 Task: Create a JavaScript function that validates if an input is a valid email address.
Action: Mouse moved to (564, 156)
Screenshot: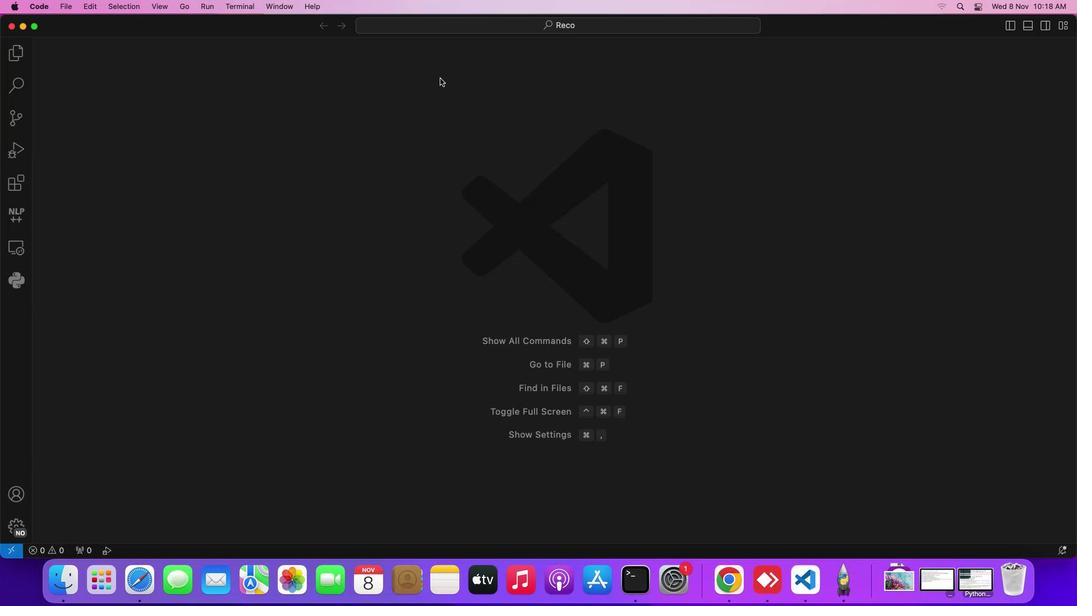 
Action: Mouse pressed left at (564, 156)
Screenshot: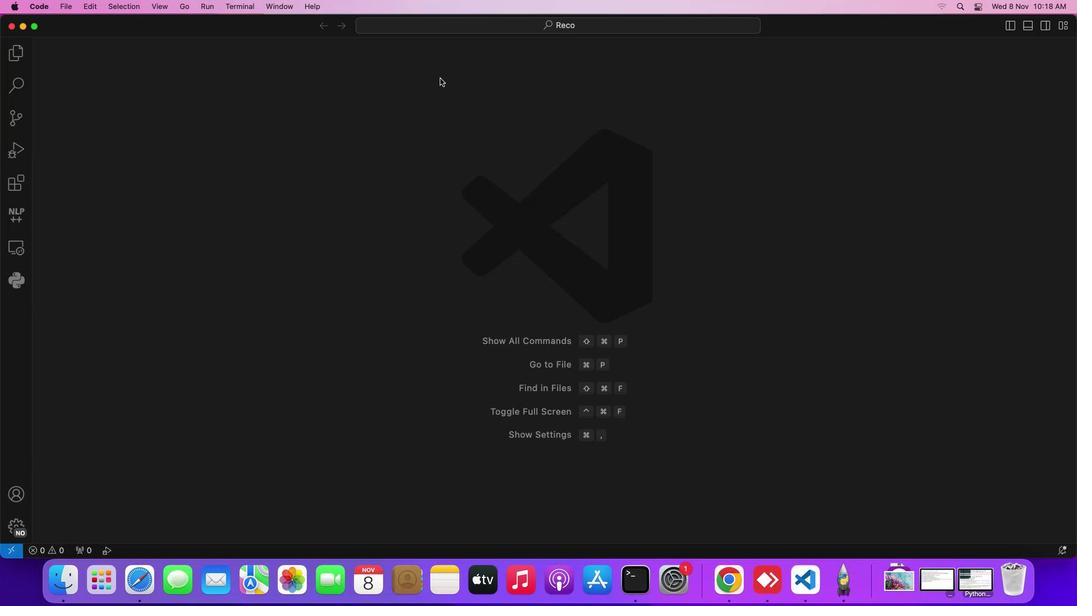 
Action: Mouse moved to (71, 6)
Screenshot: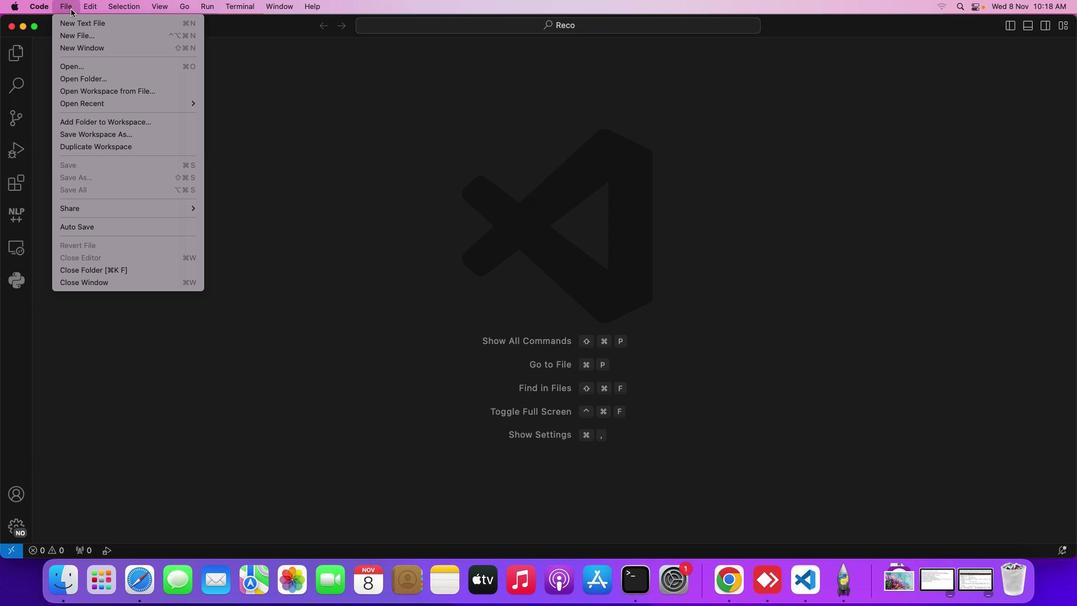 
Action: Mouse pressed left at (71, 6)
Screenshot: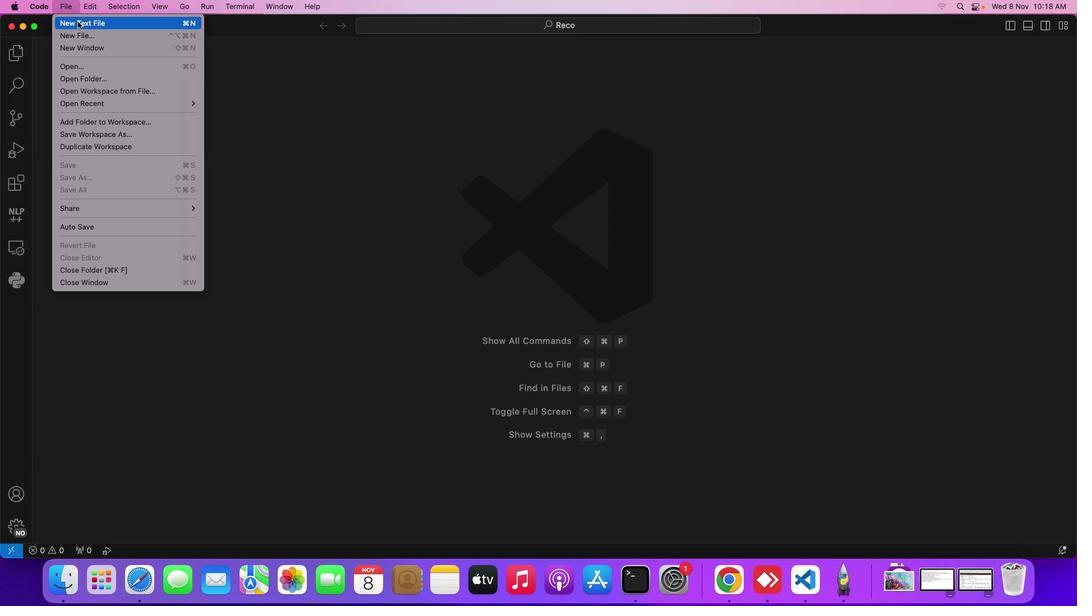 
Action: Mouse moved to (78, 21)
Screenshot: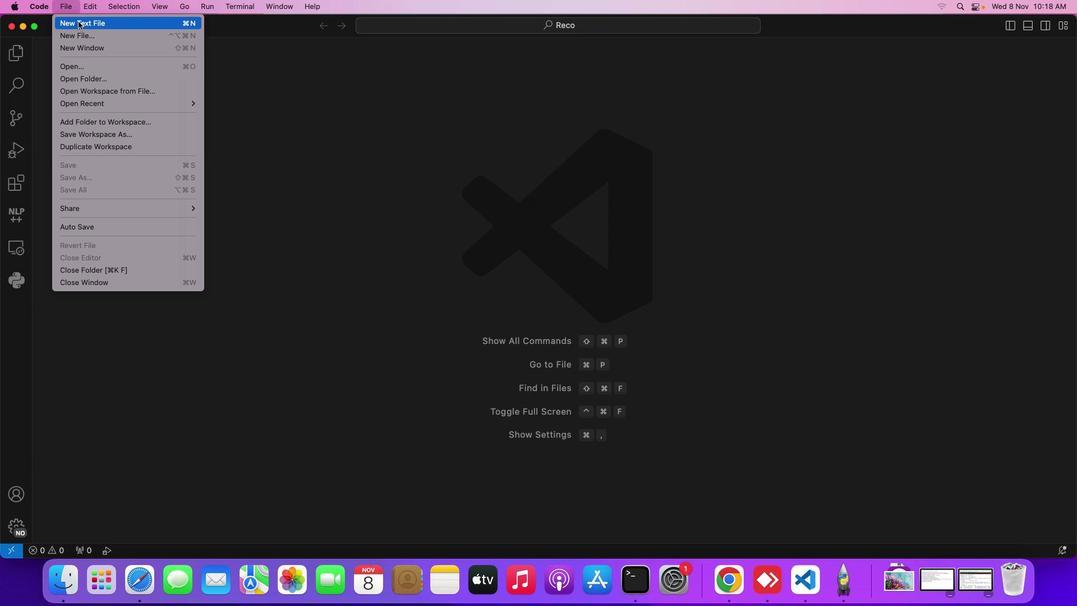 
Action: Mouse pressed left at (78, 21)
Screenshot: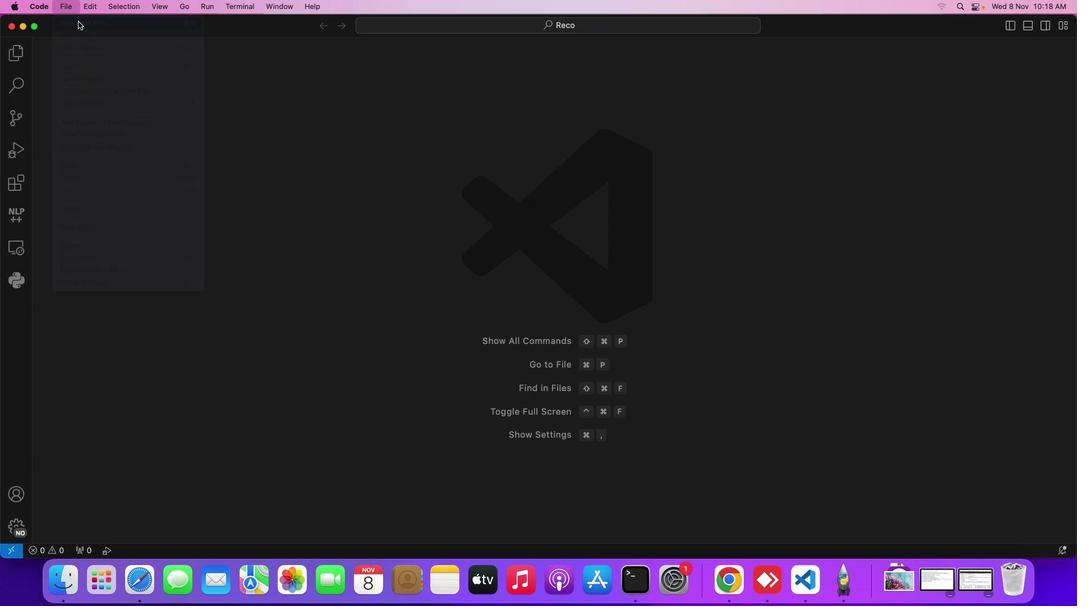 
Action: Mouse moved to (85, 40)
Screenshot: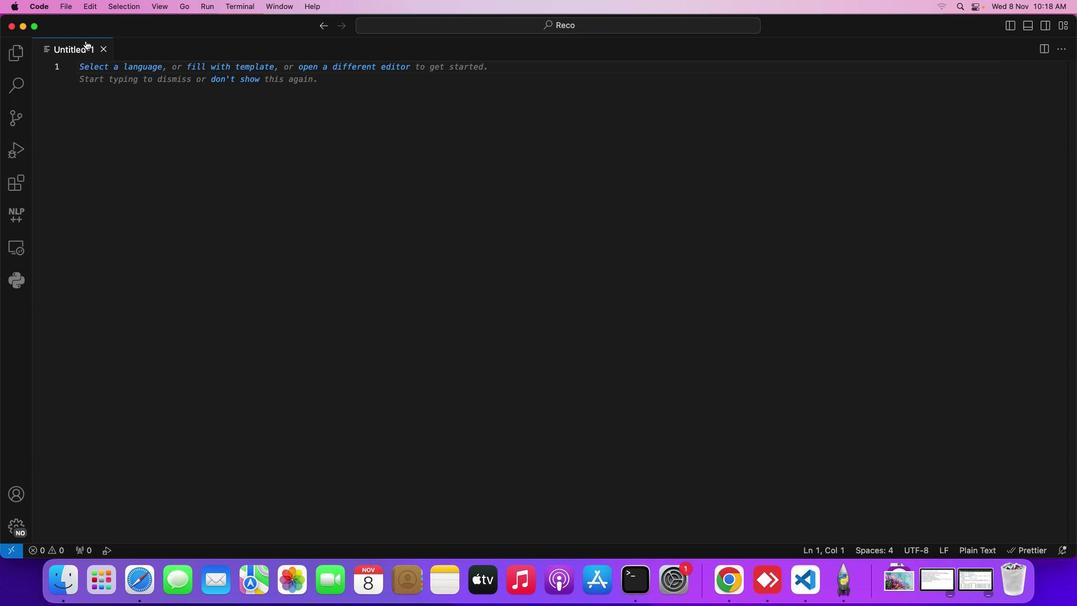 
Action: Key pressed Key.cmd's'
Screenshot: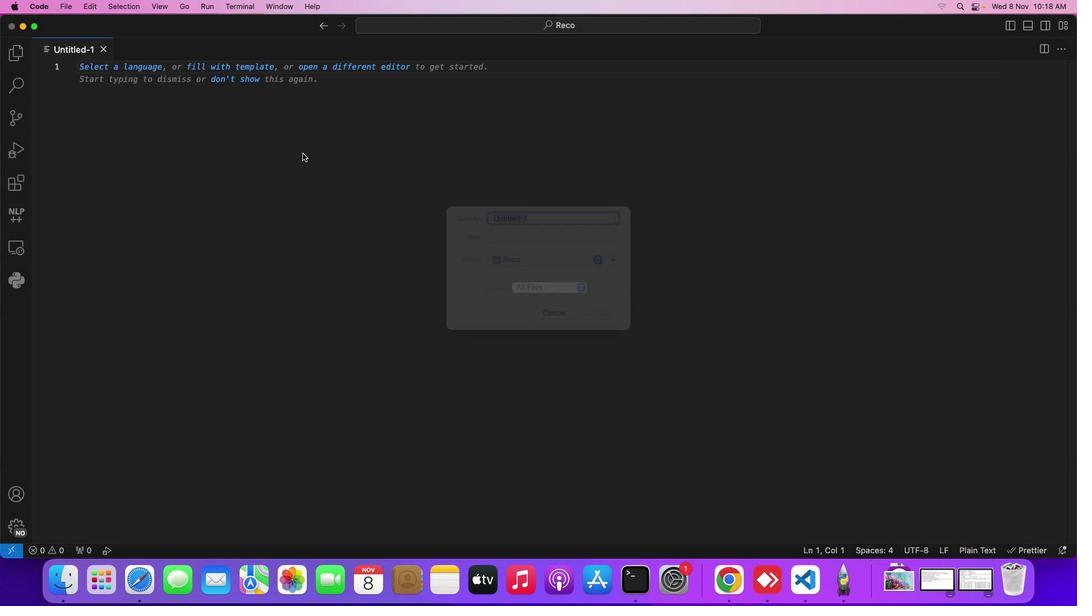 
Action: Mouse moved to (543, 234)
Screenshot: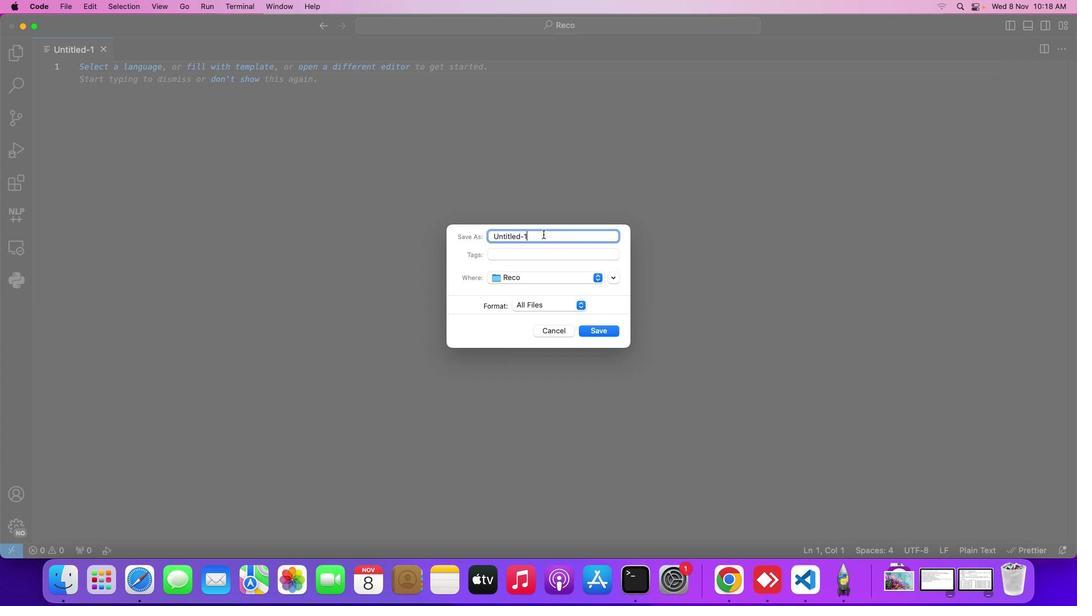
Action: Mouse pressed left at (543, 234)
Screenshot: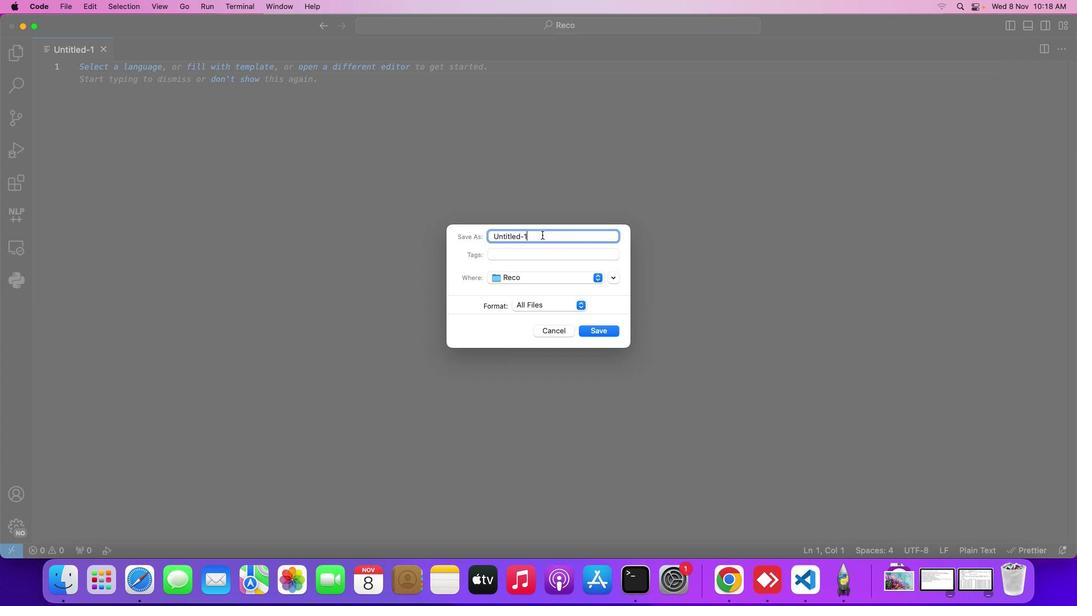 
Action: Mouse moved to (542, 234)
Screenshot: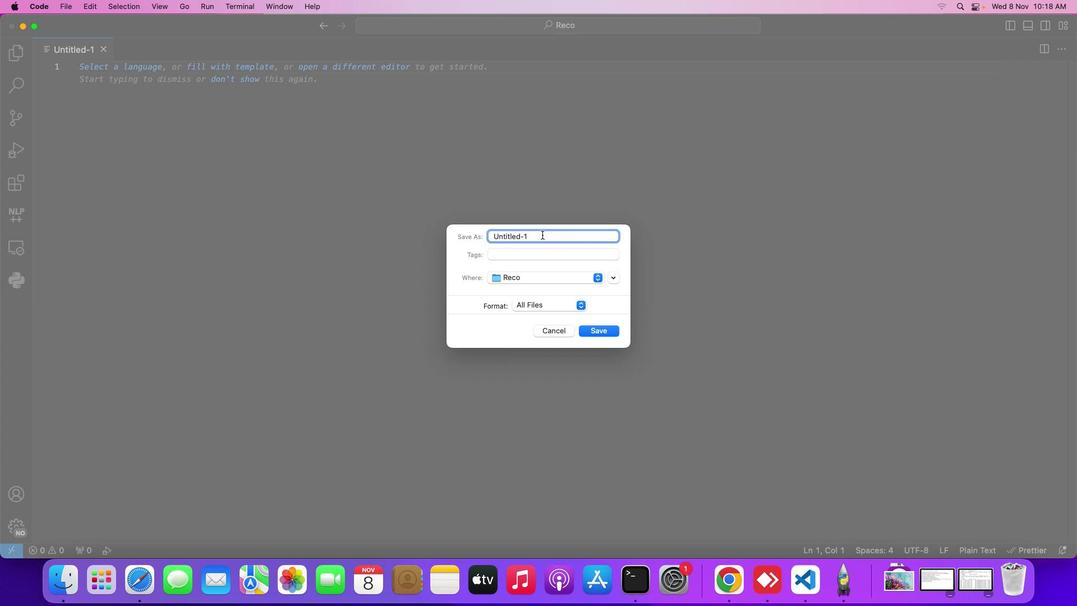 
Action: Key pressed Key.backspaceKey.backspaceKey.backspaceKey.backspace
Screenshot: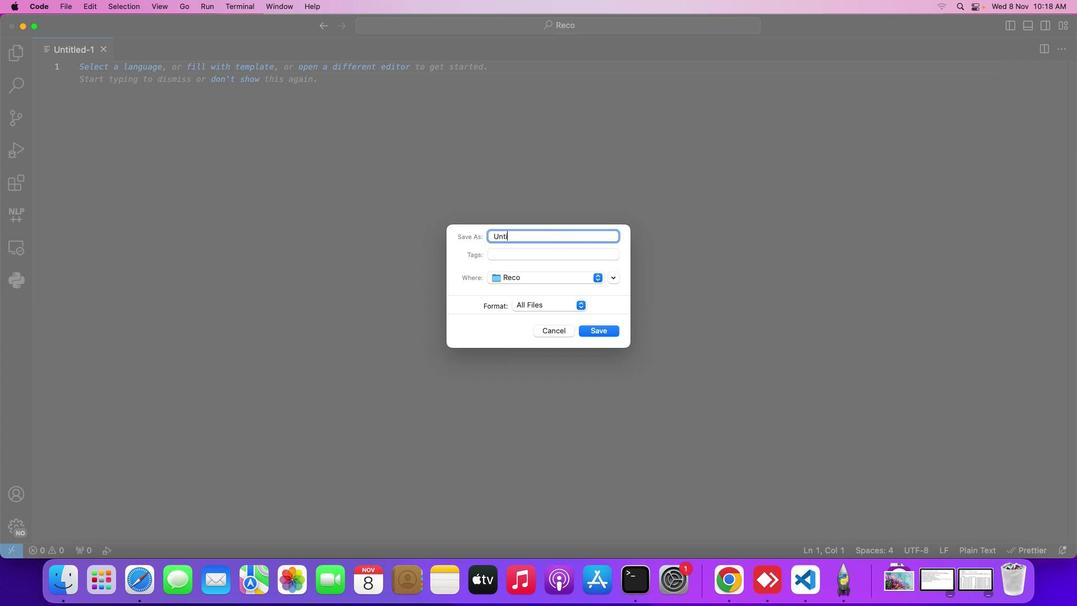 
Action: Mouse moved to (542, 234)
Screenshot: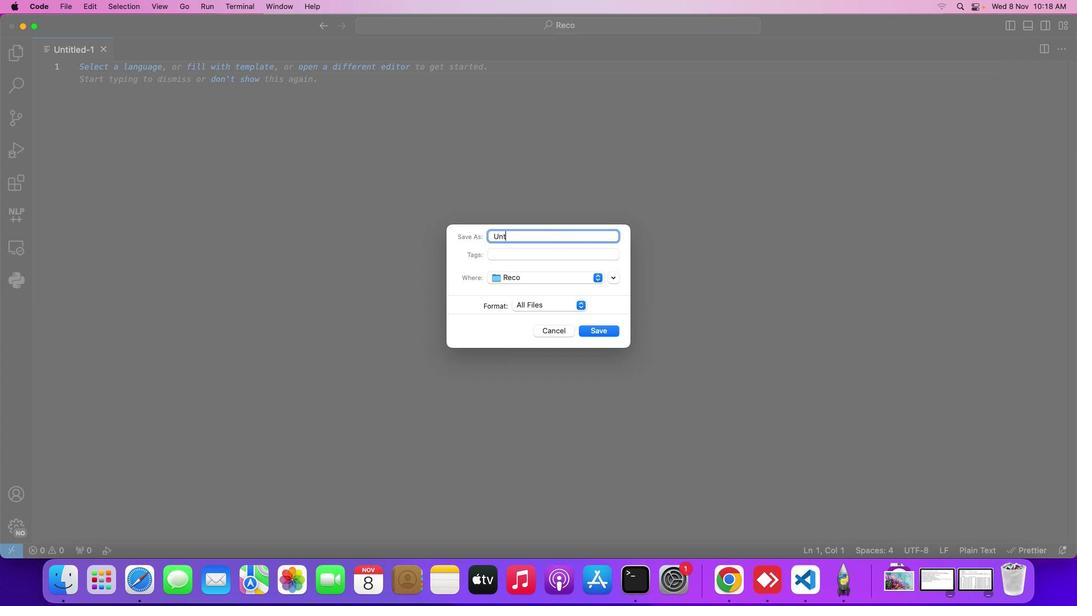 
Action: Key pressed Key.backspaceKey.backspaceKey.backspaceKey.backspaceKey.backspaceKey.backspaceKey.backspaceKey.shift_r'E''m''a''i''l'Key.shift_r'A''d''d''.''j''s'Key.enter'f'Key.backspace'/''/'Key.shift_r'F''u'Key.backspaceKey.backspaceKey.spaceKey.shift_r'F''u''n''c''t''i''o''n'Key.space't''o'Key.space'v''a''l''i''d''a''t''e'Key.space'e'Key.backspace'a''n'Key.space'e''m''a''i''l'Key.space'a''d''d''r''e''s''s'Key.enter'f''u''n''c''t''i''o''n'Key.space'v''a''l''i''d''a''t''e'Key.shift_r'E''m''a''i''l'Key.spaceKey.backspaceKey.shift_r'(''e''m''a''i''l'Key.spaceKey.backspaceKey.rightKey.spaceKey.shift_r'{'Key.enter'f'Key.backspace'/''/'Key.space'r'Key.spaceKey.backspaceKey.backspaceKey.shift_r'R''e''g''u''k''a'Key.backspaceKey.backspaceKey.backspace'u''l''a''r'Key.space'e''x''a'Key.backspace'p''r''e''s''s''i''o''n'Key.space'f''o''r'Key.space'a'Key.space'v''a''l''i''d'Key.space'e''m''a''i''l'Key.space'a''d''d''r''e''s''s'Key.backspaceKey.enter'/''/'Key.space'r'Key.backspaceKey.shift_r'T''h''i''s'Key.space'e'Key.backspace'r''e''g''u''l''a''r'Key.space'r''e'Key.backspaceKey.backspace'e''x''p''r''e''s''s''i''o''n'Key.space'c''h''e''c''k'Key.space't'Key.backspace'f''o''r'Key.space'a'Key.space'c''o''m''m'Key.backspace'o''n'Key.backspaceKey.backspace'm''o''o''n'Key.space'p''a''t''t''e''r''n'Key.space'o''f'Key.space'v''a''l''i''d'Key.space'e''m''a''i''l'Key.space'a''d''d''r''e''s''s''e''s''.'Key.enter'/''/'Key.space'i'Key.backspaceKey.shift_r'I''T'Key.space'a'Key.backspaceKey.backspaceKey.backspace't'Key.space'a''l''l''l'Key.backspace'o''w'Key.space'l''e''t''t''e''r''s'Key.spaceKey.backspace','Key.space'n''u''m''b''e''r''s'Key.spaceKey.backspace','Key.space'd''o''t''s'','Key.space'u''n''d''e''r''s''c''o''r''e''s'','Key.space'a''n''d'Key.space'h''y''p''h''e''n''s'Key.space'i''n'Key.space't''h''e'Key.space'u''s''e''r''n''a''m''e'Key.space'p''a''r''t'','Key.enter'/''/'Key.space'f''o''l''l''o''w'Key.spaceKey.backspace'e''d'Key.space'b''y'Key.space'a''n'Key.spaceKey.shift_r'"'Key.shift_r'@'Key.spaceKey.backspaceKey.downKey.upKey.rightKey.space's''y''m''b''o''l'Key.space'a''n''d'Key.space't''h''e''n'Key.space'a'Key.space'd''o''m''a''i''n'Key.space'p''a''r''t'Key.space'w''i''t''h'Key.space'l''e''t''t''e''r''s'','Key.space'n''u''m''b''e''r''s'','Key.space'd''o''t''s''m'Key.spaceKey.backspaceKey.backspace','Key.space'a''n''d'Key.space'j'Key.backspace'h''y''p''h''e''n''s''.'Key.enter'/''/'Key.space'f''i''n''a''l''l''a''y'Key.spaceKey.backspace','Key.space'i''t'Key.space'r''e''q''u''i''r''e''s'Key.space'a''t'Key.space'l''e''t''\x05'Key.backspace'a''s''t'Key.space'a'Key.space't''w''o'Key.space'l''e''t''t''e''r''s'Key.space't''o''p''-''l''e''v''e''l'Key.space'd''o''m''a''i''n'Key.spaceKey.shift_r'(''e''.''g'','Key.backspace'.'','Key.spaceKey.shift_r'"''.''c''o''m'Key.shift_r'"'Key.space'o''r'Key.spaceKey.shift_r'"''.''o''r''g'Key.shift_r'"''.'Key.right'.'Key.enter'c''o''n''s''t'Key.space'e''m''a''i''l'Key.spaceKey.backspaceKey.shift_r'P''a''t''t''e''r''n''='Key.backspaceKey.space'='Key.space'/'Key.shift_r'&'Key.backspaceKey.shift_r'^''[''a''-''z'Key.shift_r'A'Key.spaceKey.backspace'-'Key.shift_r'Z''0''-''9''.''-'Key.backspaceKey.shift_r'_''-'']'Key.shift_r'@''d'Key.backspaceKey.backspaceKey.shift_r'+'Key.shift_r'@''[''a''-'Key.shift_r'Z'Key.backspace'z'Key.backspace'a'Key.backspaceKey.shift_r'Z'Key.backspace'z'Key.shift_r'A''-'Key.shift_r'Z''0''-''9''.''-'']'Key.shift_r'+'Key.spaceKey.backspace'\\''.''f'Key.backspace'f'Key.backspace'[''z'Key.backspace'a''-''z'Key.shift_r'A''-'Key.shift_r'Z'']'Key.rightKey.upKey.rightKey.rightKey.rightKey.rightKey.rightKey.rightKey.rightKey.rightKey.rightKey.rightKey.rightKey.rightKey.rightKey.rightKey.rightKey.rightKey.rightKey.rightKey.rightKey.rightKey.rightKey.rightKey.rightKey.rightKey.rightKey.rightKey.rightKey.rightKey.rightKey.rightKey.rightKey.rightKey.rightKey.rightKey.rightKey.rightKey.rightKey.rightKey.rightKey.rightKey.rightKey.rightKey.rightKey.rightKey.rightKey.rightKey.rightKey.rightKey.rightKey.rightKey.rightKey.rightKey.rightKey.rightKey.rightKey.rightKey.rightKey.rightKey.rightKey.rightKey.rightKey.rightKey.rightKey.rightKey.rightKey.rightKey.rightKey.rightKey.shift_r'{''2'',''4'Key.rightKey.shift_r'$''/'';'Key.enterKey.enter'/''/'Key.spaceKey.shift_r'U''s''e'Key.space't''h''e'Key.space't''e''s''t'Key.shift_r'('')'Key.space'm''e''t''h''o''d'Key.space't''o'Key.space'c''h''e''c''k'Key.space'i''f'Key.space't''h''e'Key.space'e''m''a''i''l'Key.space'm''a''t''c''h''e''s'Key.space't''h''e'Key.space'p''a''t''t''e''r''n'Key.enter'/''/'Key.spaceKey.shift_r'T''h''e'Key.space't''e''s''t'Key.shift_r'('')'Key.space'm''e''t''h''o''d'Key.space'c''h''e''c''e'Key.backspace'k''s'Key.space'i''f'Key.space't''h''e'Key.space'p''r''o''v''i''d''e''d'Key.space'e''m''a''i''l'Key.space's''t''r''i''n''g'Key.space'm''a''c''t'Key.backspaceKey.backspace't''c''h''e''s'Key.space't''h''e'Key.space'r''e''g''u''l''a''r'Key.space'e''x''p''r''e''s''s''i''o''n'Key.space'p''a''t''t''e''r''n''.'Key.enter'/''/'Key.spaceKey.shift_r'I''f'Key.space'i''t'Key.space'm''a''t''c''h''e''s'','Key.space'i''t'Key.space'r''e''t''u''n'Key.backspace'r''n'Key.space't''r''u''e'Key.shift_r';'Key.space'o''t''h''e''r''w''i''t''s'Key.backspaceKey.backspace's''e'Key.spaceKey.backspace','Key.space'i''t'Key.space'r''e''t''u''r''n''s'Key.space'f''a''l''s''e''.'Key.enter'r''e''t''u''r''n'Key.space'e''m''a''i''l'Key.shift_r'P''a''t''t''e''r''n'Key.spaceKey.backspace'.''t''e''s''t'Key.shift_r'(''e''m''a''i''l'Key.right';'Key.downKey.enterKey.enter'/''/'Key.spaceKey.shift_r'E''x''a''m''p''l''e'Key.space'u''s''a''g''e'Key.enter'c''o''n''s''t'Key.space'e''m''a''i''l'Key.space'='Key.shift_r'"'Key.backspaceKey.spaceKey.shift_r'"''e''m'Key.backspace'x''a''m''o'Key.backspace'p''l''e'Key.shift_r'@''g''m''a''i''l''.''c''o''m'Key.right';'Key.enter'i''f'Key.shift_r'(''v''a''l''i''d''a''t''e'Key.shift_r'E''a''m''i''l'Key.backspace'l'Key.shift_r'(''e''m''a''i''l'Key.shift_rKey.rightKey.rightKey.spaceKey.shift_r'{'Key.enter's'Key.backspace'c''o''n''s''o''l''e''.''l''o''g'Key.spaceKey.backspaceKey.shift_r'('Key.shift_r'"'Key.shift_r'V''a''l''i''d'Key.space'e''m''a''i''l'Key.space'a''d''d''r''e''s''s'Key.rightKey.right';'Key.enter'e''s'Key.backspaceKey.backspaceKey.spaceKey.backspaceKey.shift_r'}'Key.enterKey.spaceKey.backspaceKey.backspaceKey.backspaceKey.spaceKey.spaceKey.spaceKey.backspaceKey.backspaceKey.down'e'Key.backspaceKey.space'e''l''s''e'Key.spaceKey.shift_r'{'Key.enter'f''='Key.backspaceKey.backspace'c''o''n''s''o''l''e''.''l''o''g'Key.shift_r'('Key.shift_r'"'Key.shift_r'I''n''v''a''l''i''d'Key.space'e''m''a''i''l'Key.space'a''d''d''r''e''s''s'Key.rightKey.right';'Key.upKey.upKey.upKey.leftKey.leftKey.leftKey.leftKey.leftKey.leftKey.leftKey.leftKey.leftKey.leftKey.leftKey.leftKey.leftKey.leftKey.leftKey.leftKey.leftKey.leftKey.leftKey.leftKey.leftKey.leftKey.leftKey.rightKey.rightKey.rightKey.rightKey.rightKey.rightKey.rightKey.rightKey.upKey.downKey.rightKey.rightKey.rightKey.rightKey.rightKey.backspaceKey.backspaceKey.backspaceKey.backspace'm''a''i''l'Key.downKey.cmd's'
Screenshot: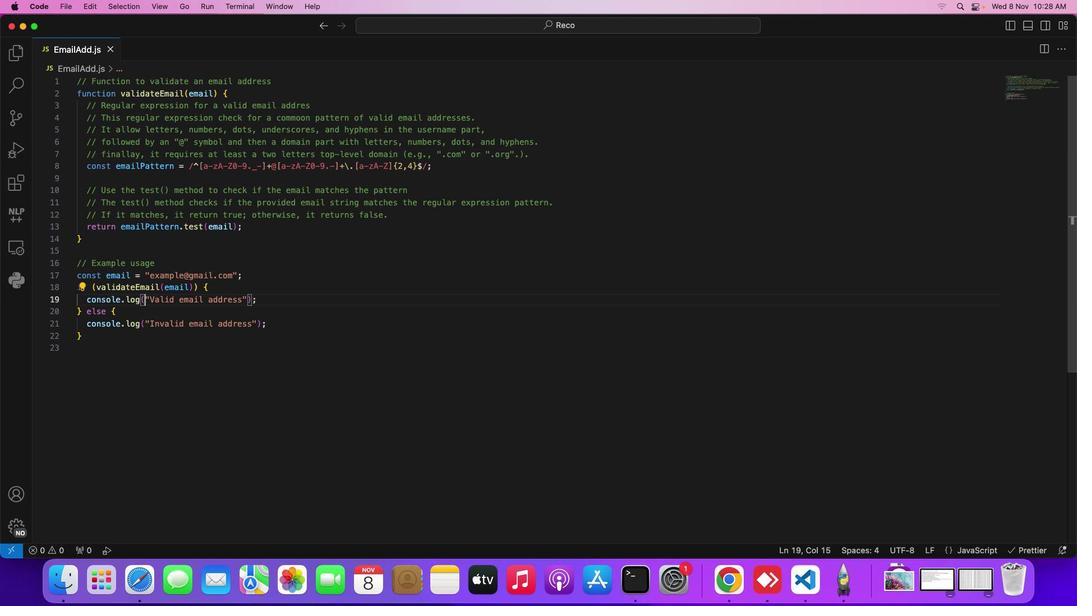 
Action: Mouse moved to (203, 5)
Screenshot: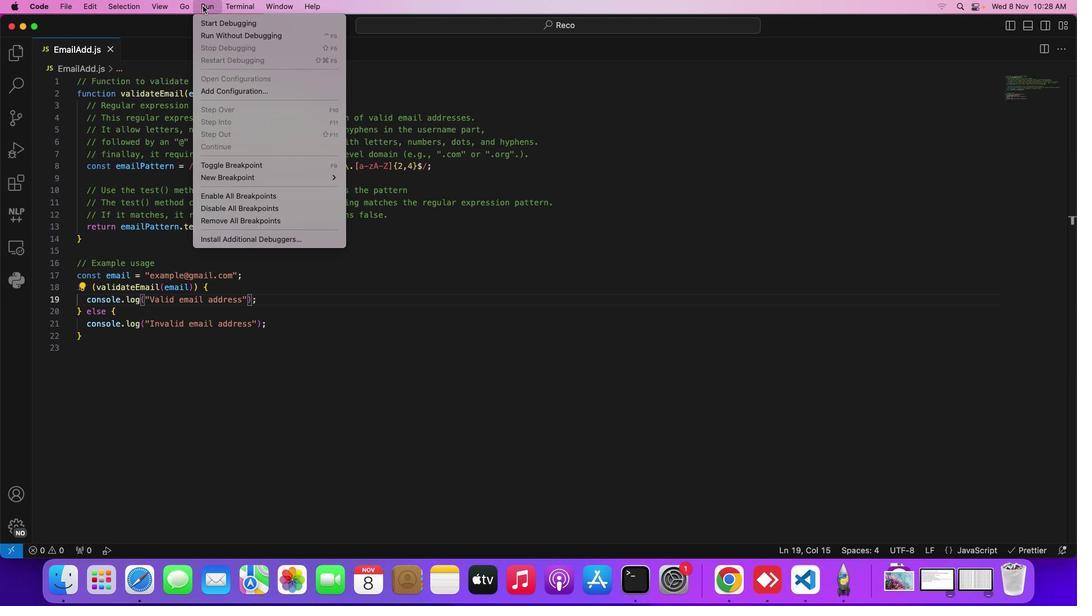 
Action: Mouse pressed left at (203, 5)
Screenshot: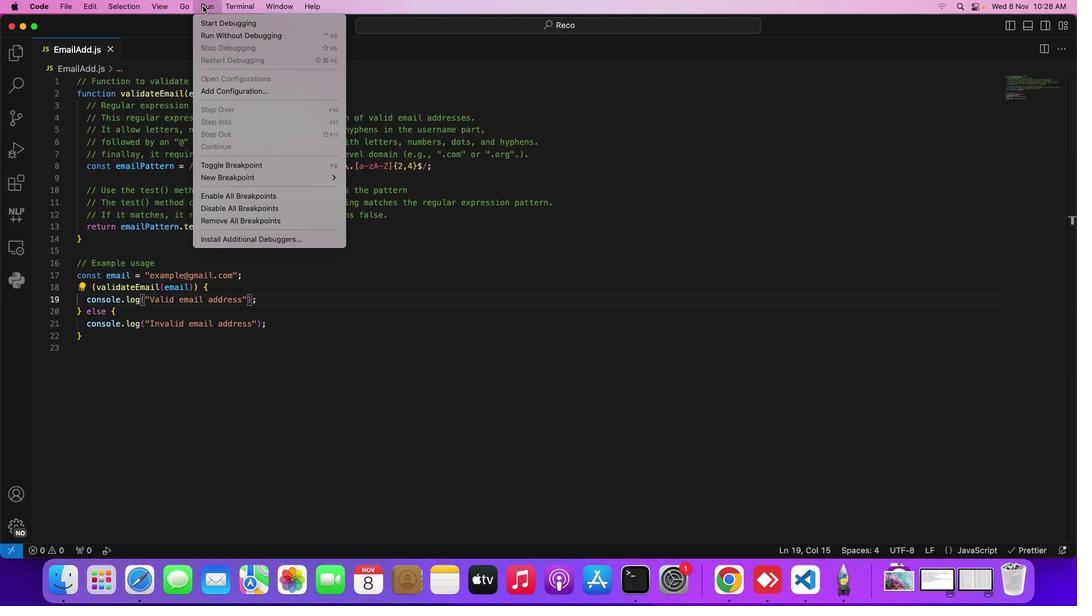 
Action: Mouse moved to (256, 23)
Screenshot: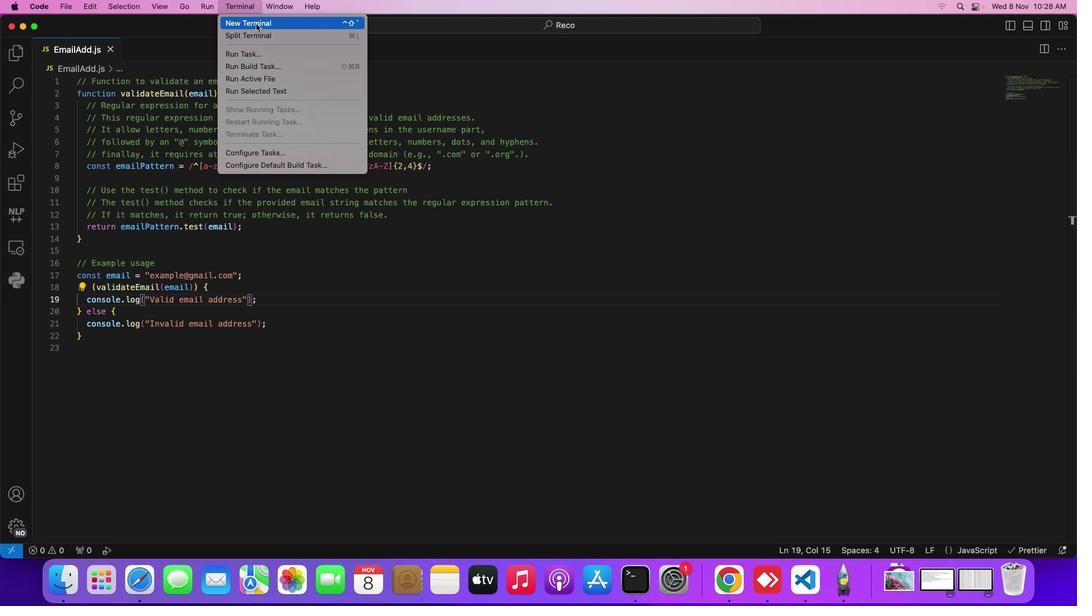 
Action: Mouse pressed left at (256, 23)
Screenshot: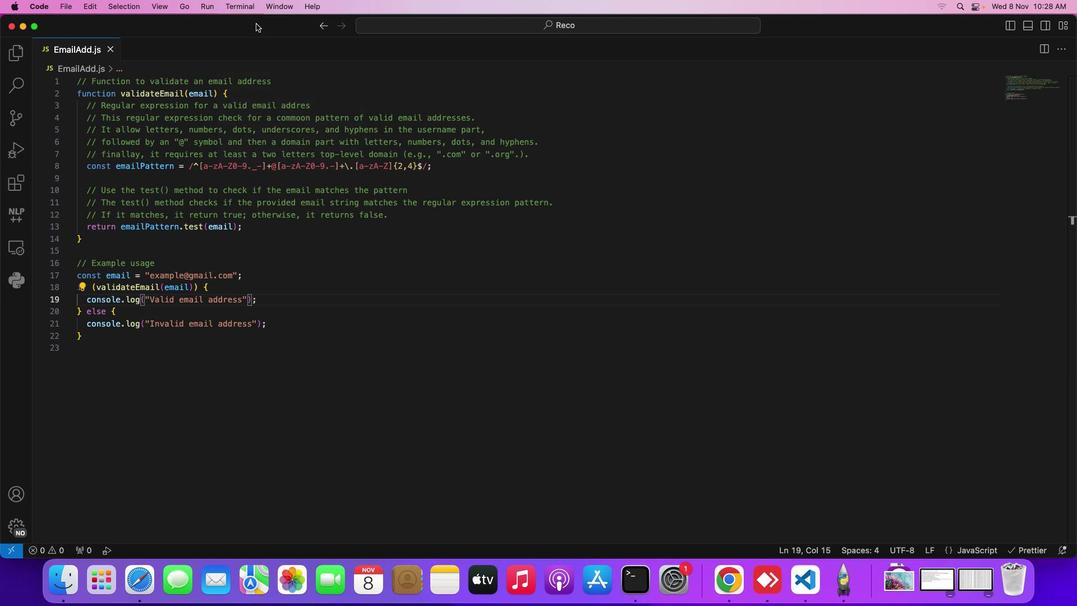 
Action: Mouse moved to (1027, 318)
Screenshot: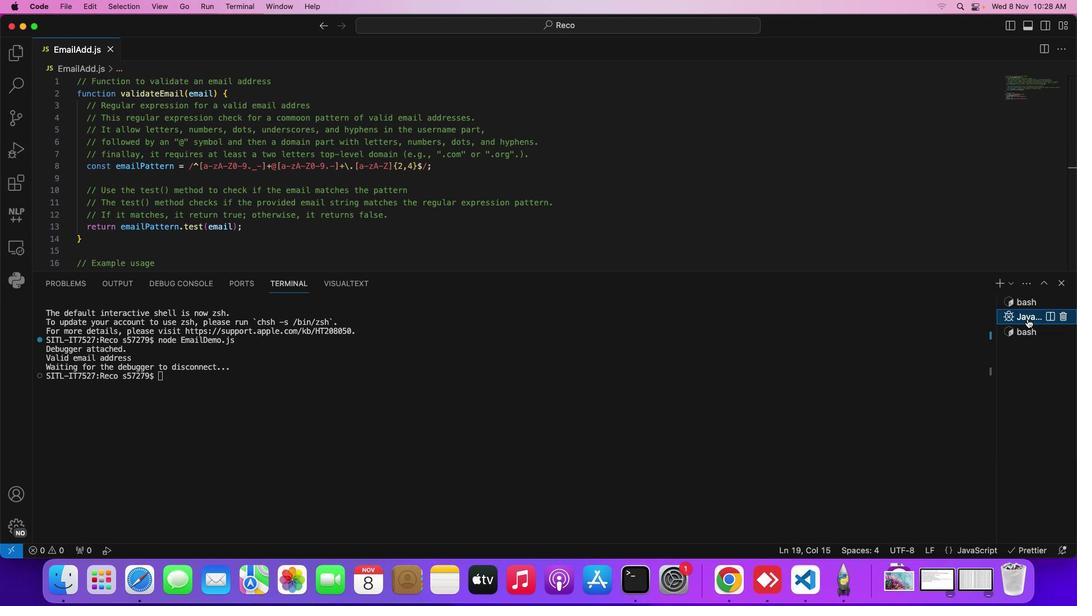 
Action: Mouse pressed left at (1027, 318)
Screenshot: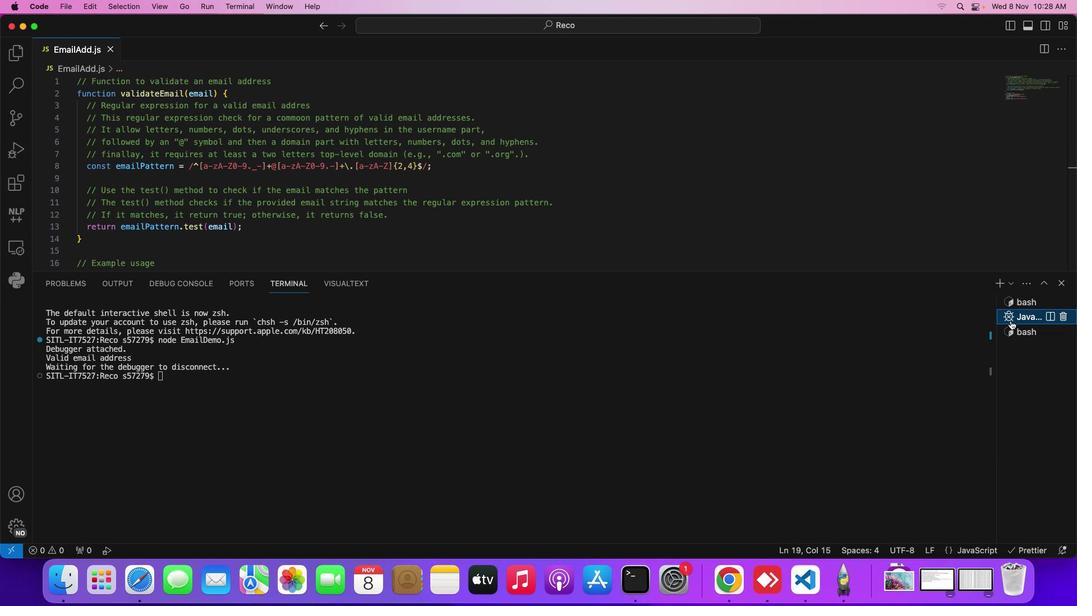 
Action: Mouse moved to (193, 388)
Screenshot: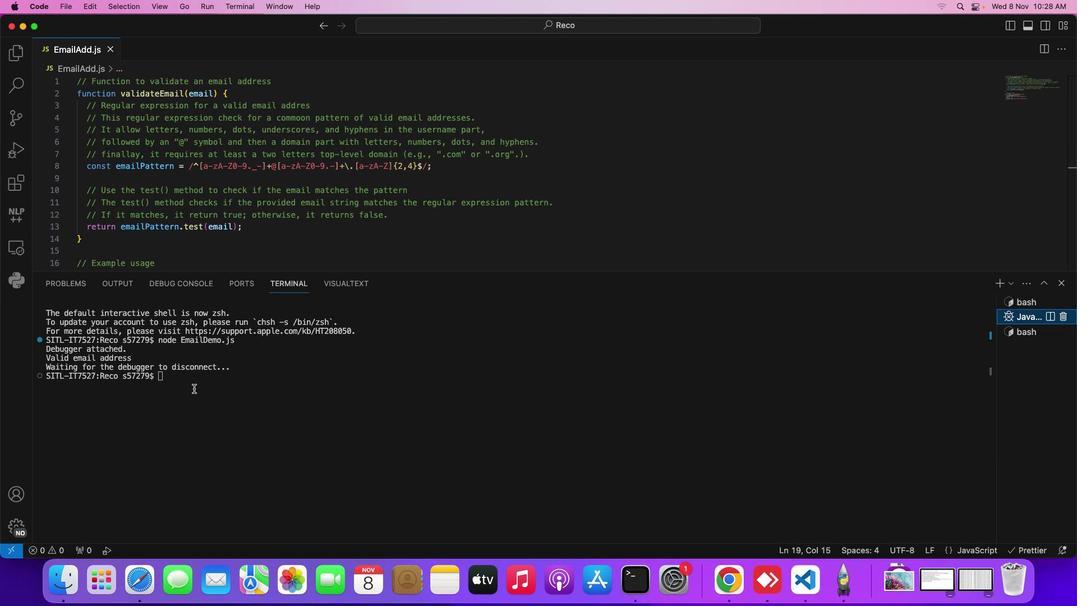 
